 Task: Create a due date automation trigger when advanced on, on the wednesday after a card is due add dates not due tomorrow at 11:00 AM.
Action: Mouse moved to (1222, 90)
Screenshot: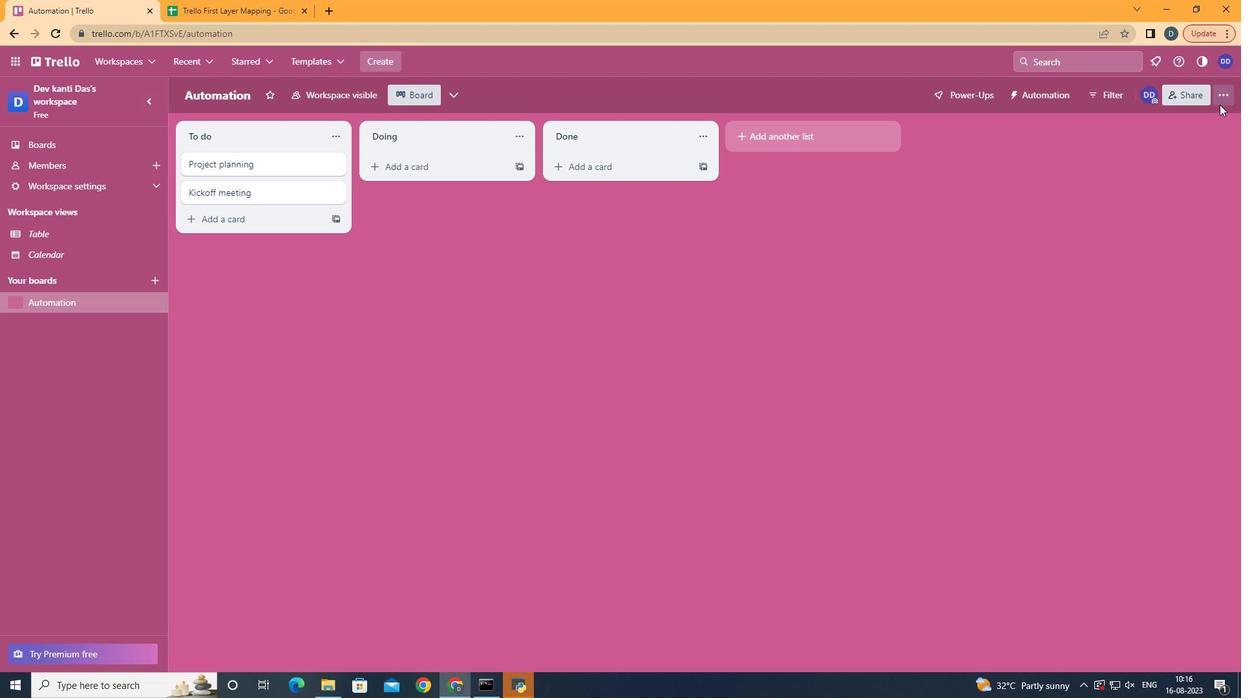 
Action: Mouse pressed left at (1222, 90)
Screenshot: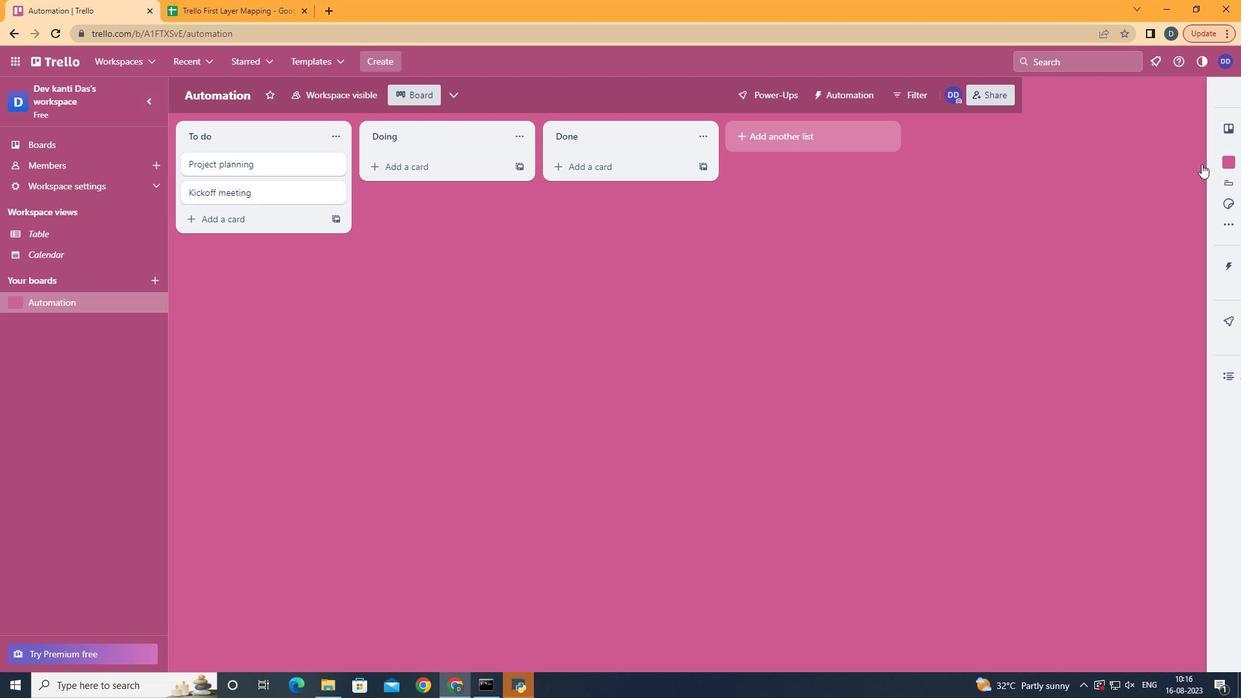 
Action: Mouse moved to (1144, 272)
Screenshot: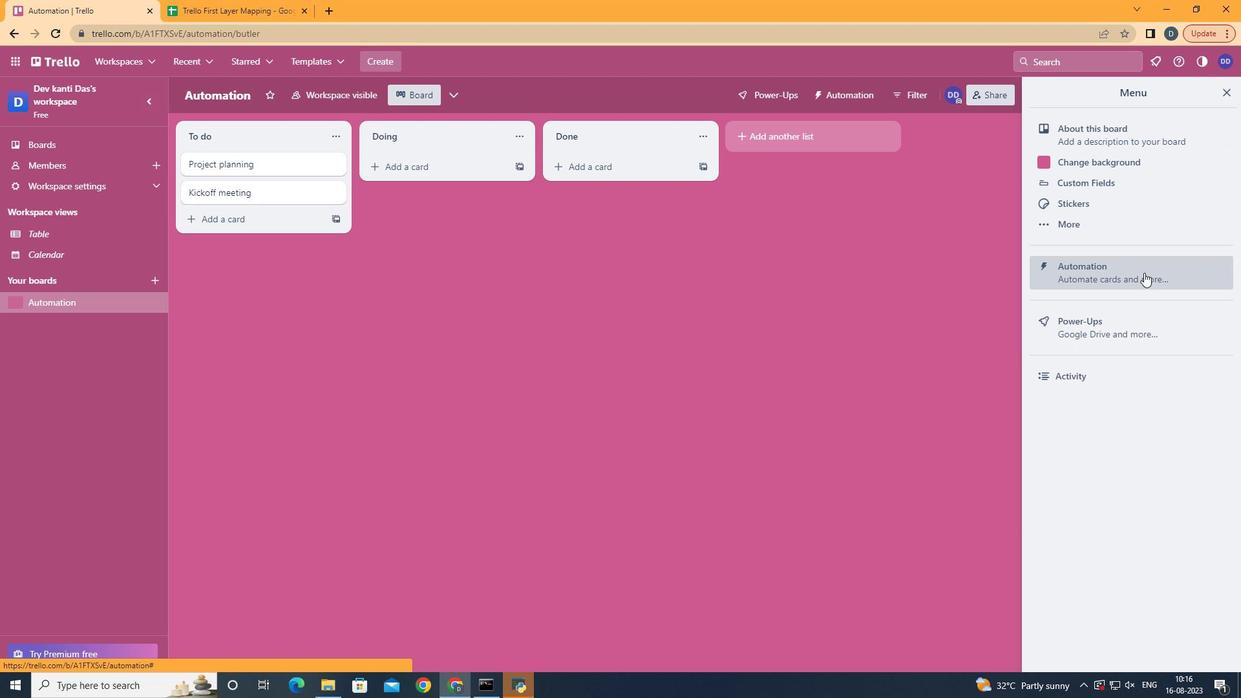 
Action: Mouse pressed left at (1144, 272)
Screenshot: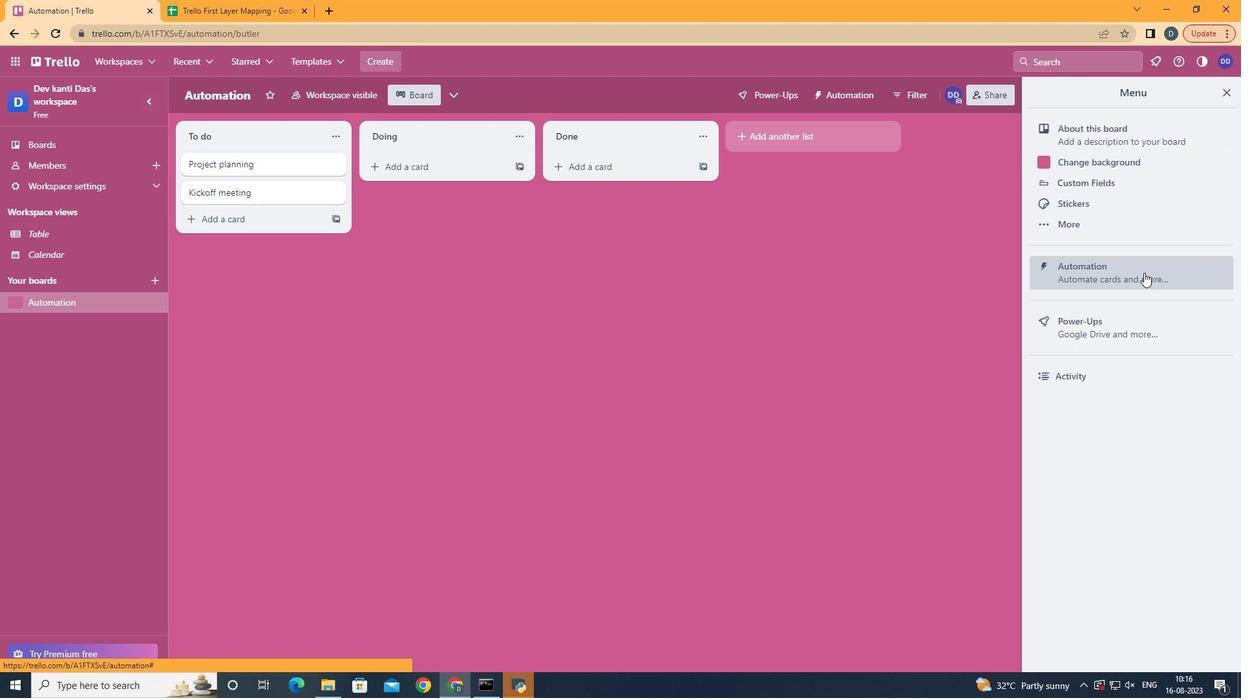 
Action: Mouse moved to (243, 254)
Screenshot: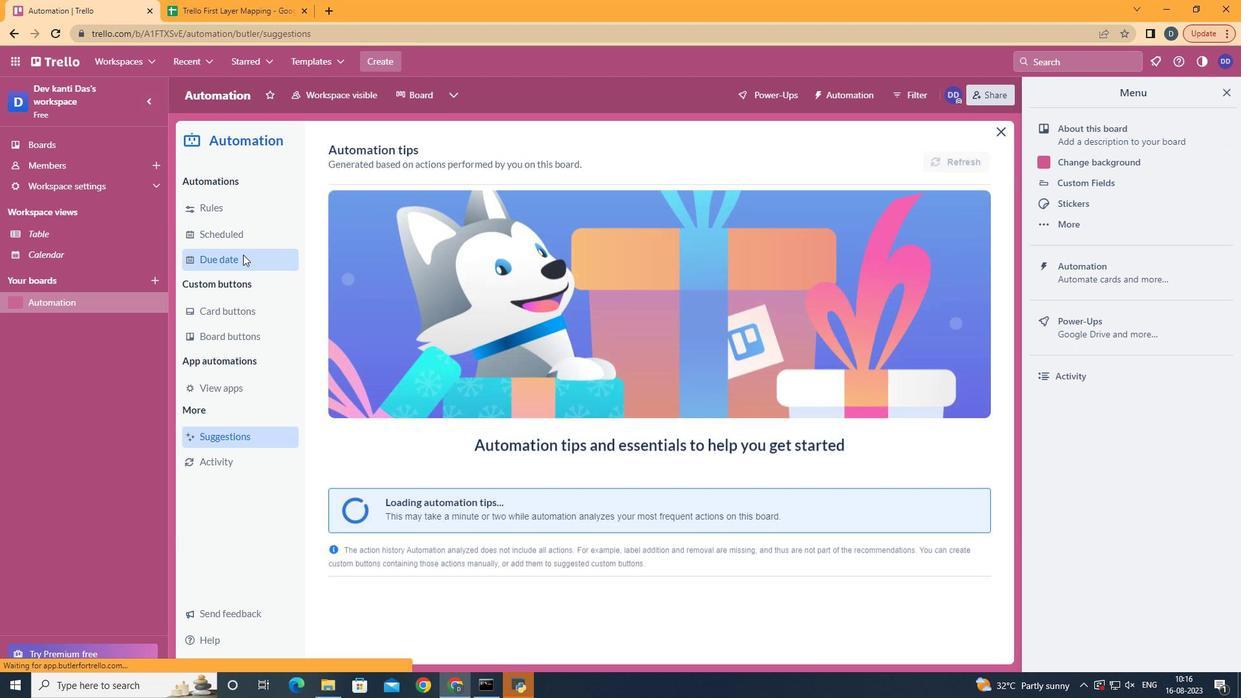 
Action: Mouse pressed left at (243, 254)
Screenshot: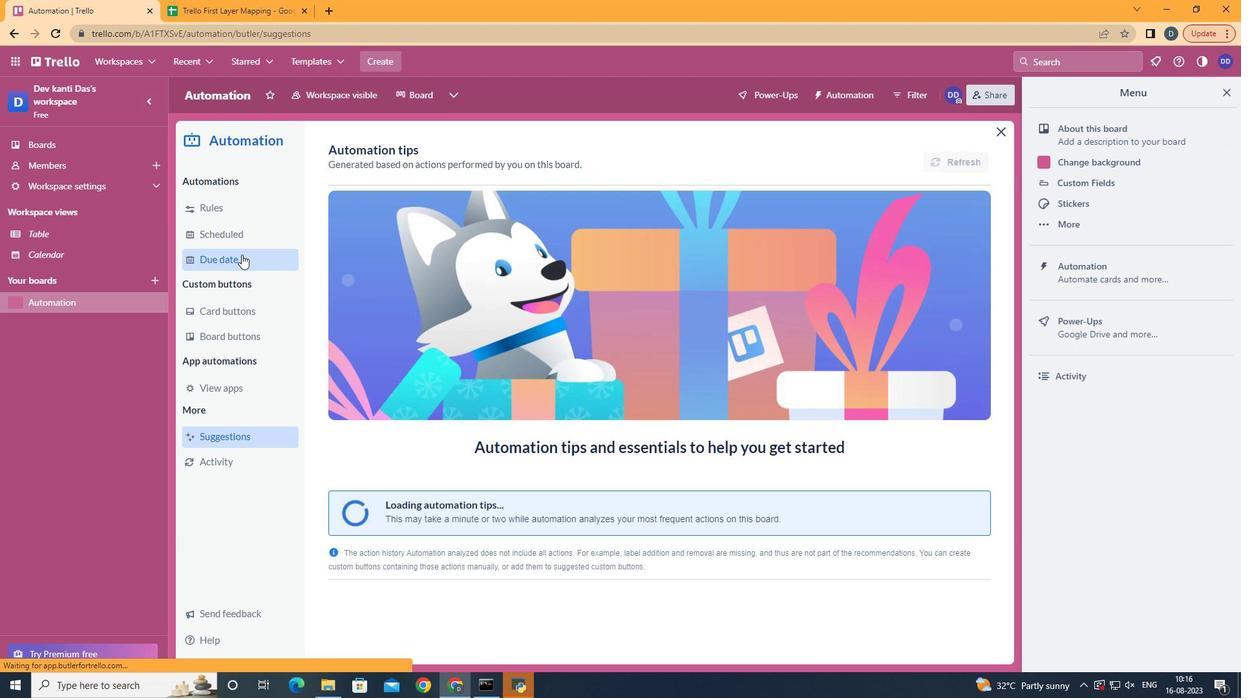 
Action: Mouse moved to (904, 162)
Screenshot: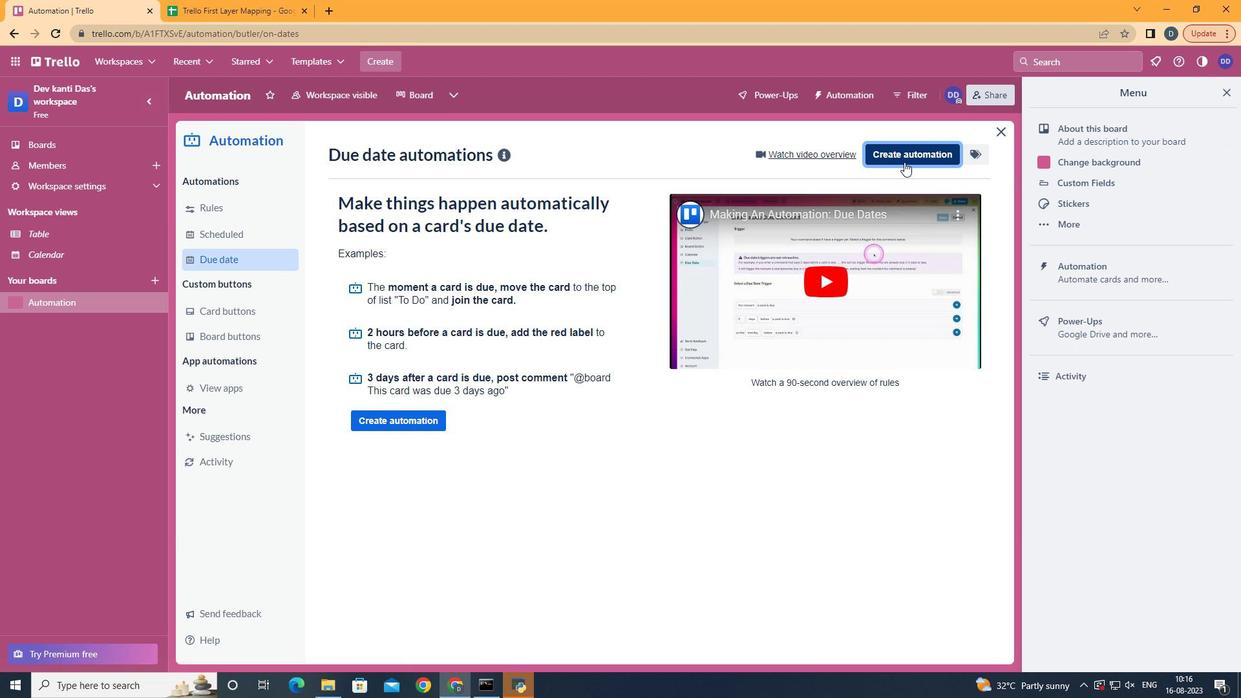 
Action: Mouse pressed left at (904, 162)
Screenshot: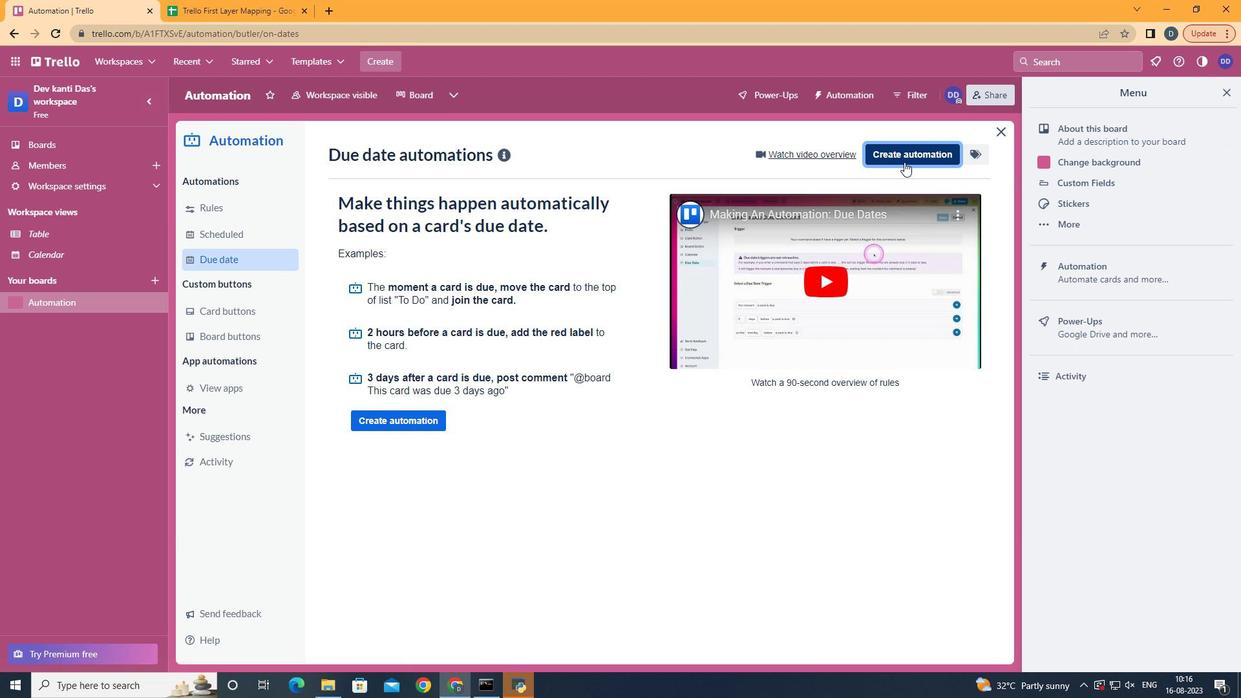 
Action: Mouse moved to (695, 273)
Screenshot: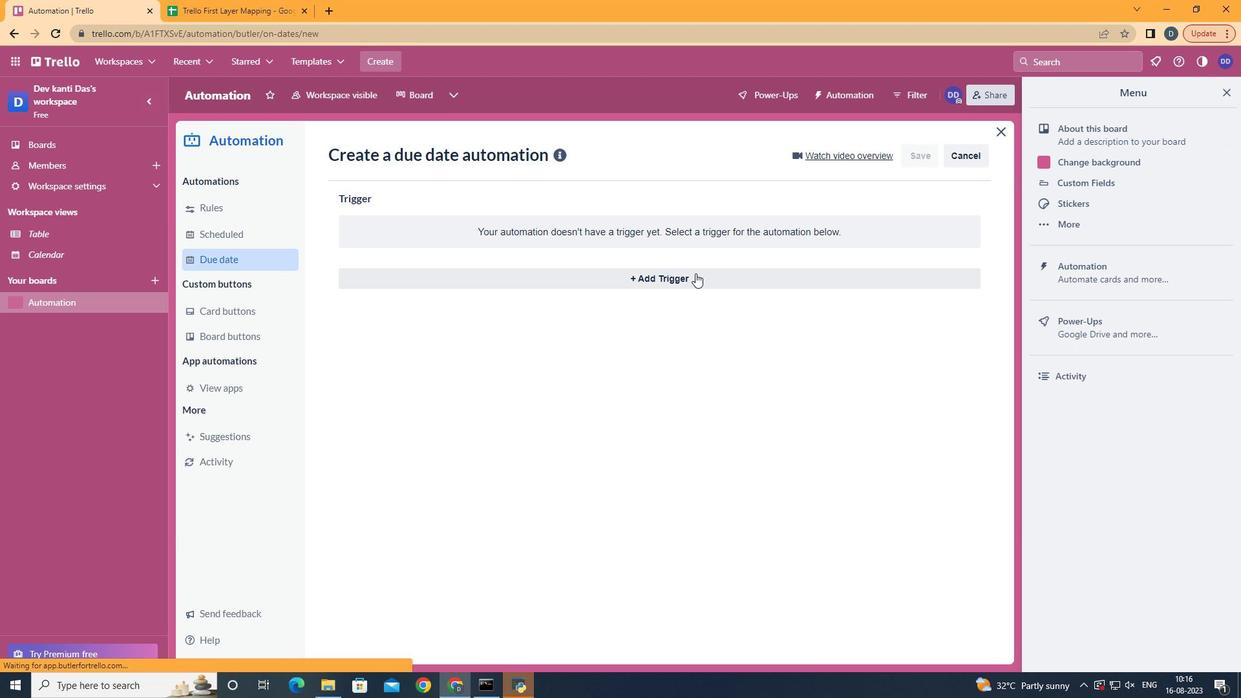 
Action: Mouse pressed left at (695, 273)
Screenshot: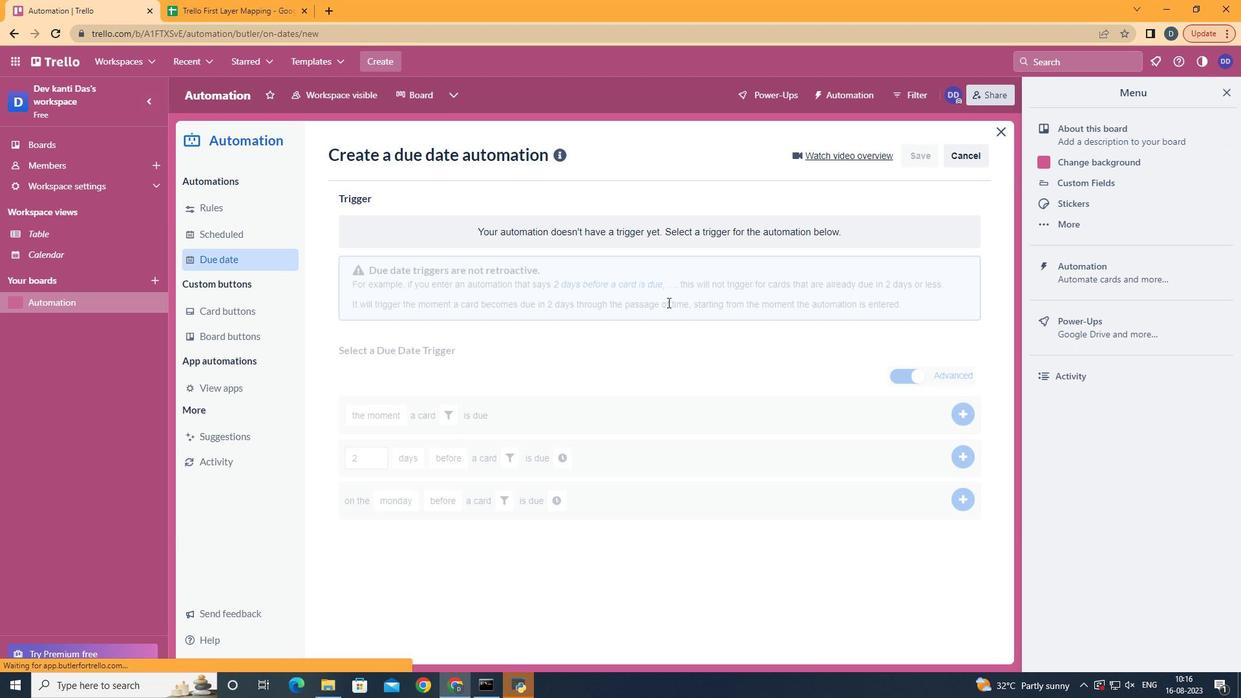 
Action: Mouse moved to (427, 383)
Screenshot: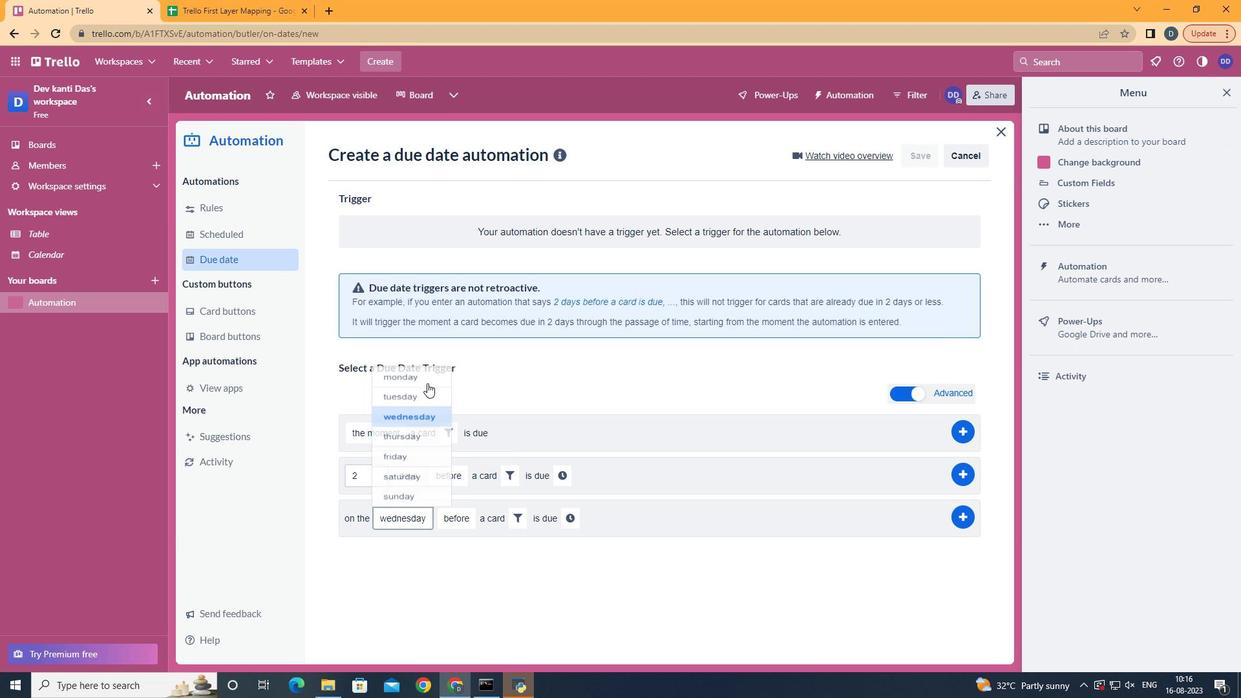 
Action: Mouse pressed left at (427, 383)
Screenshot: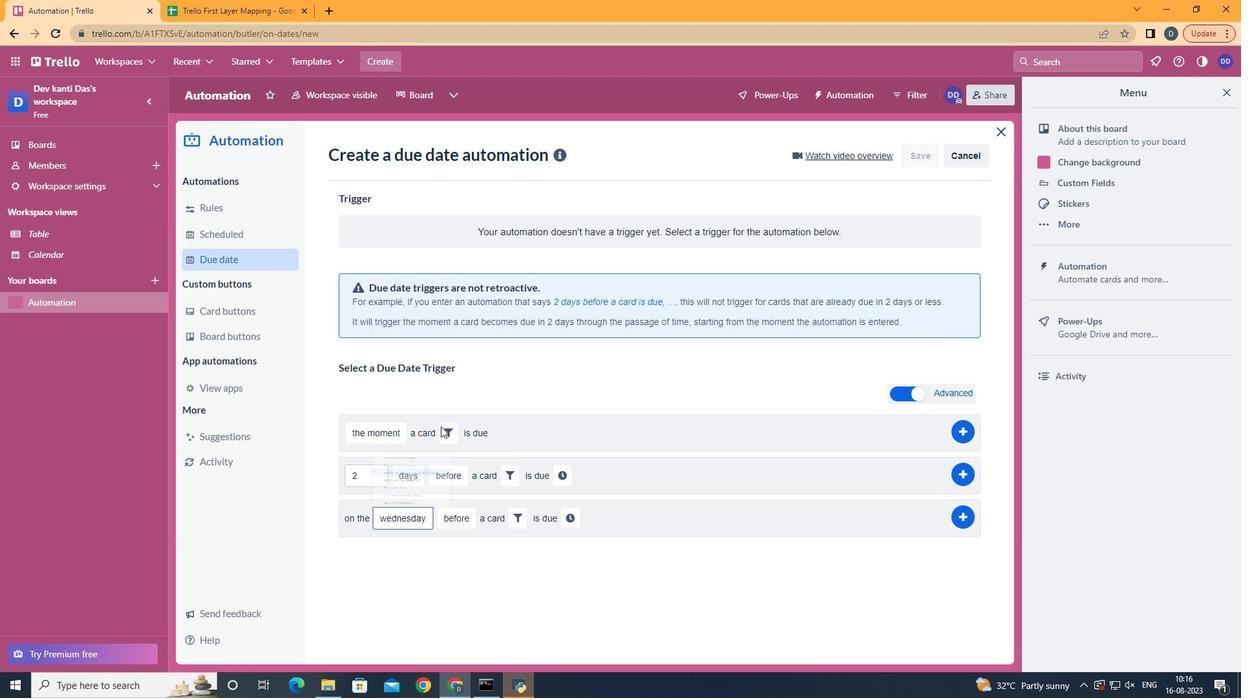 
Action: Mouse moved to (473, 567)
Screenshot: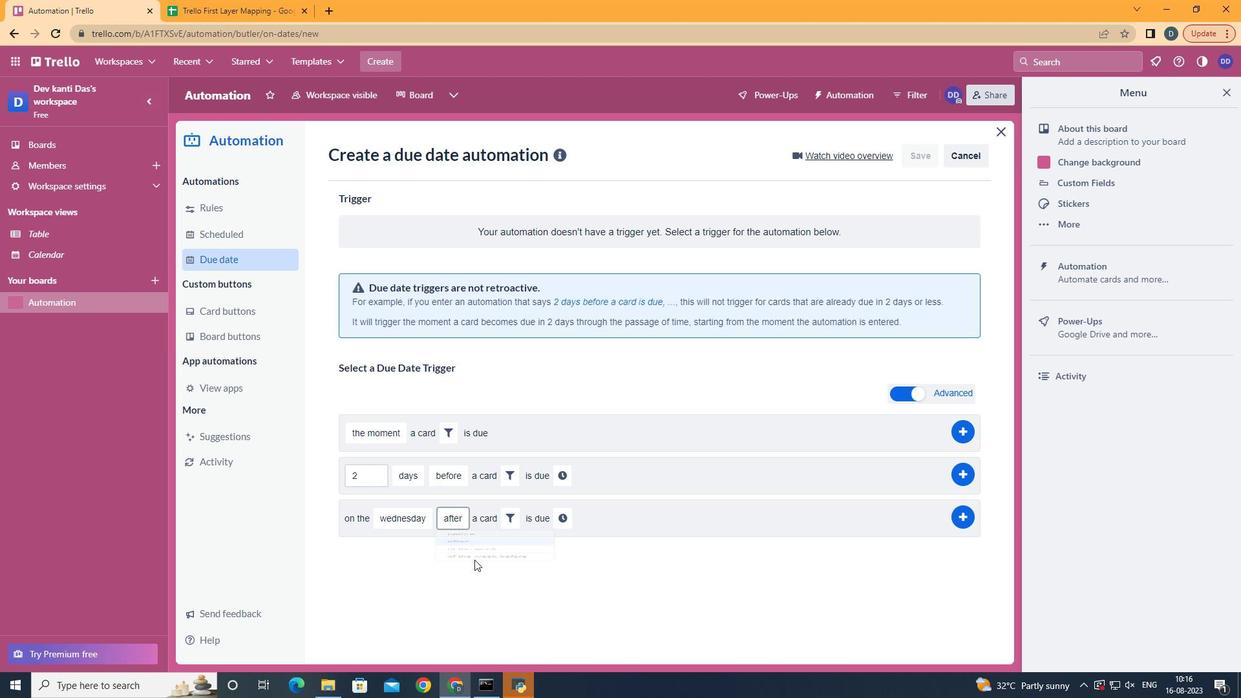 
Action: Mouse pressed left at (473, 567)
Screenshot: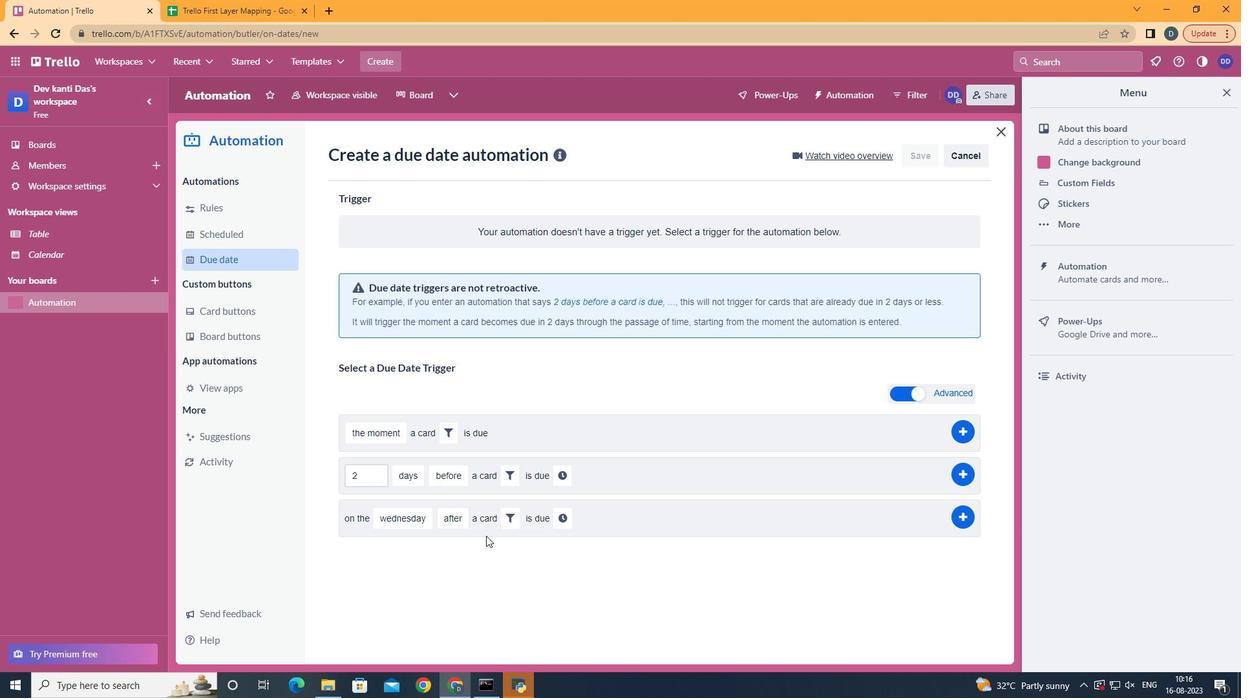 
Action: Mouse moved to (506, 523)
Screenshot: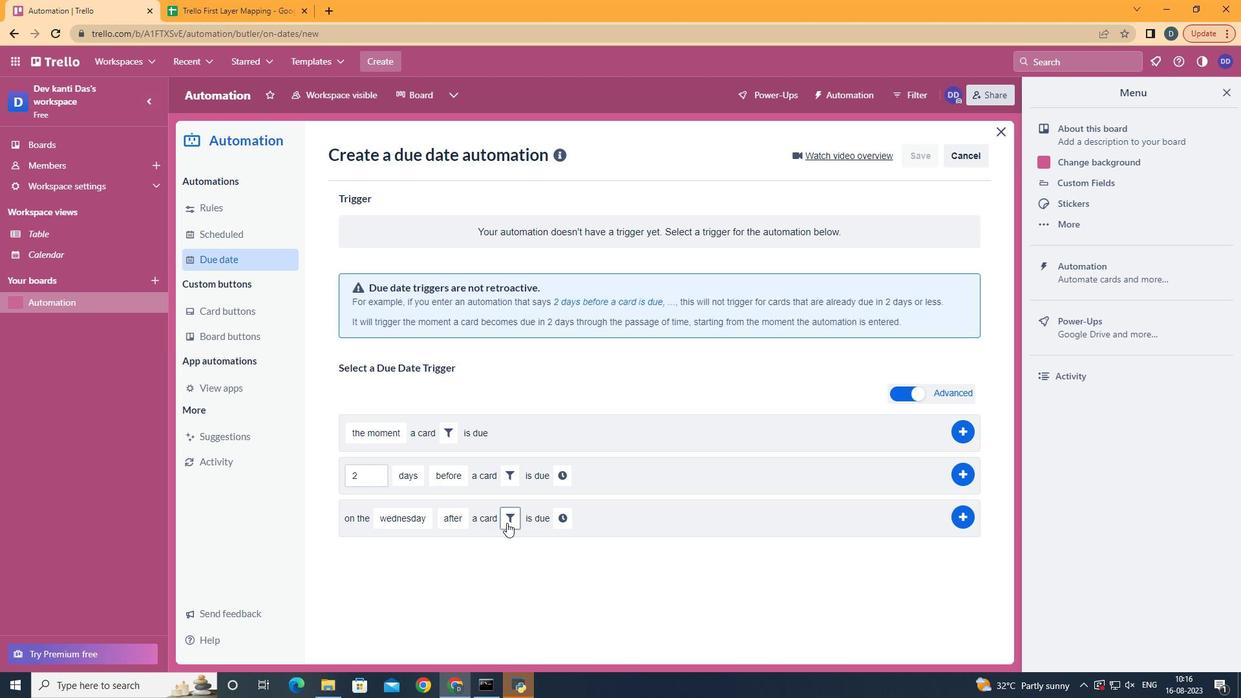
Action: Mouse pressed left at (506, 523)
Screenshot: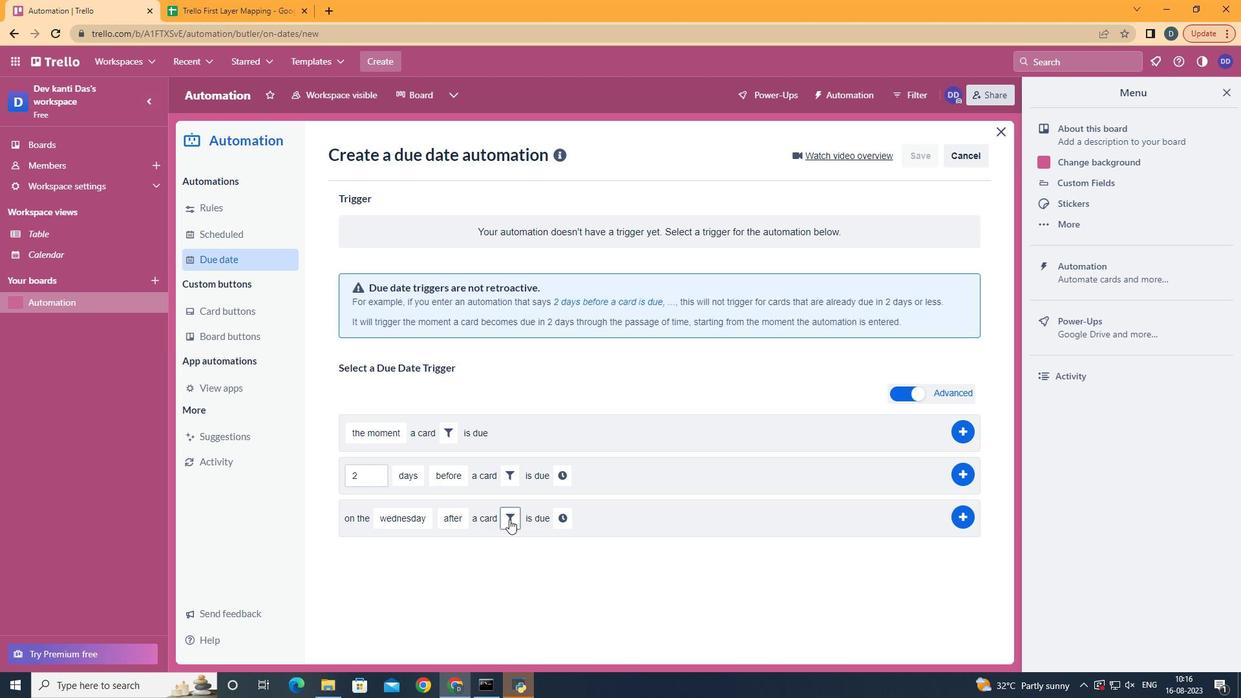 
Action: Mouse moved to (572, 551)
Screenshot: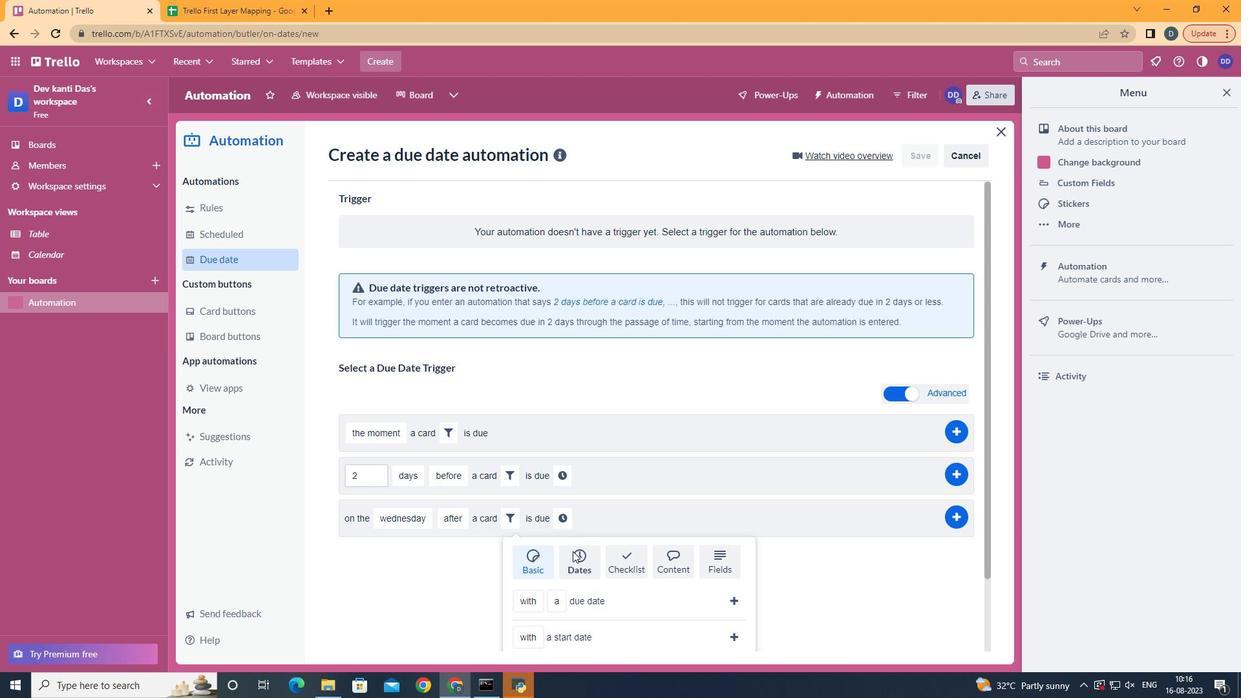 
Action: Mouse pressed left at (572, 551)
Screenshot: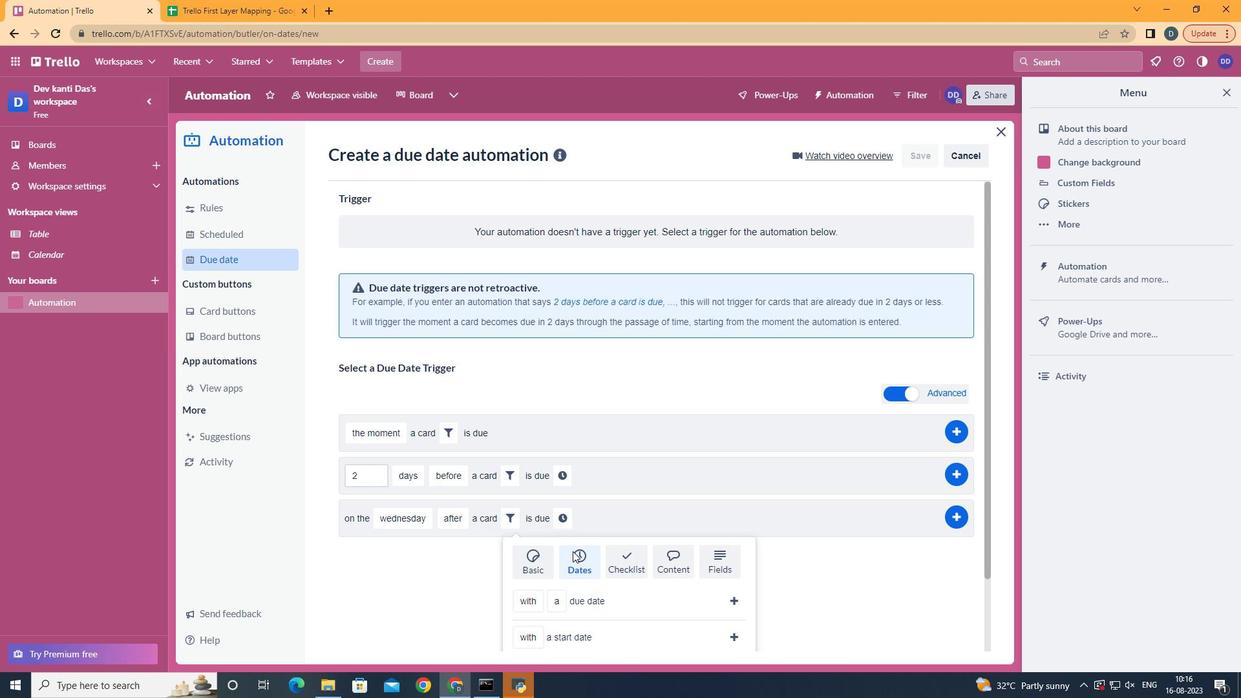 
Action: Mouse scrolled (572, 550) with delta (0, 0)
Screenshot: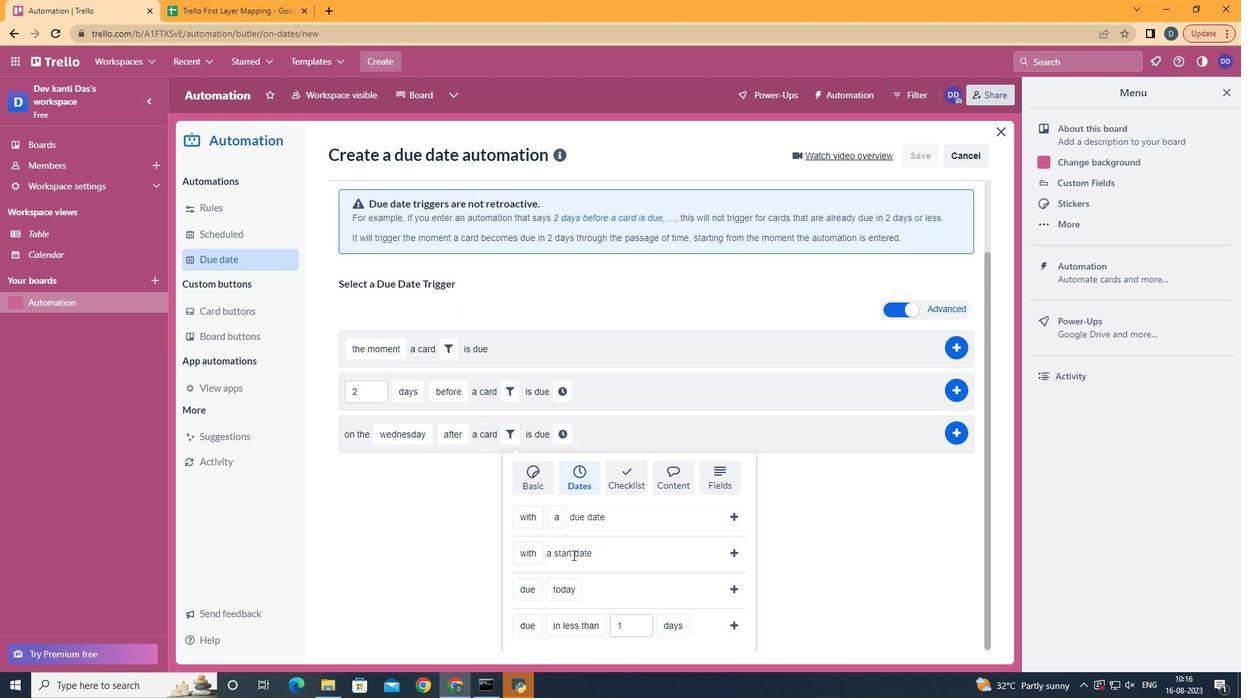 
Action: Mouse scrolled (572, 550) with delta (0, 0)
Screenshot: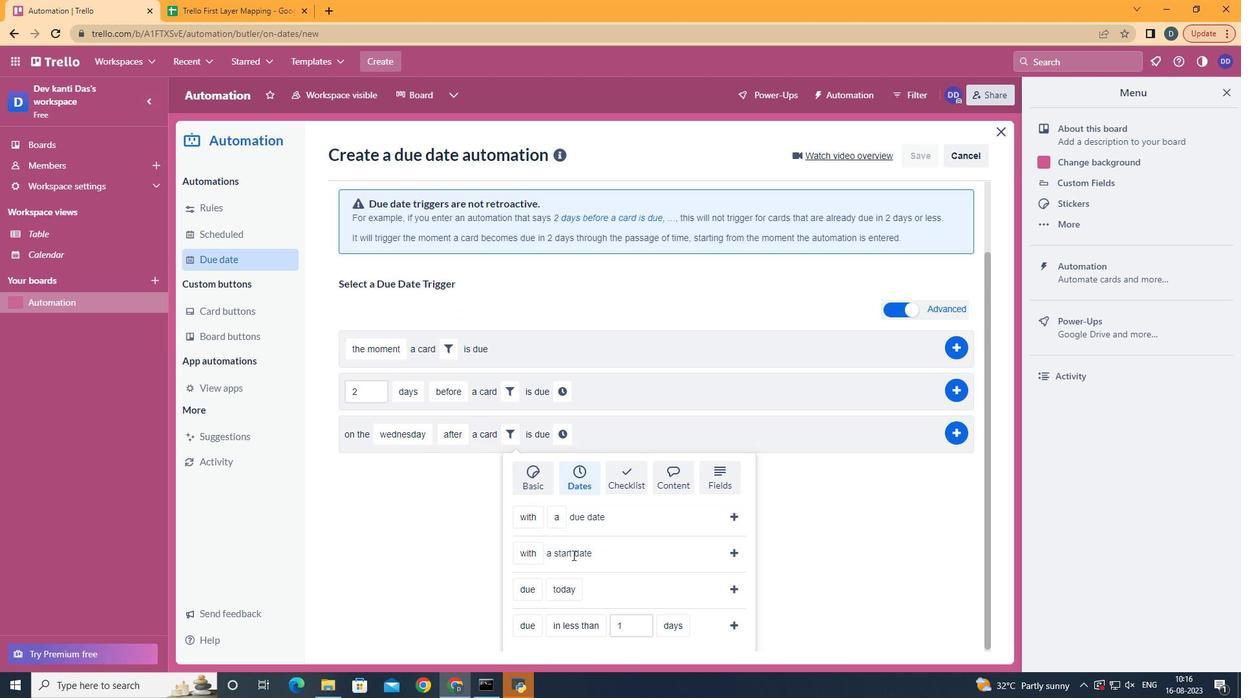 
Action: Mouse scrolled (572, 550) with delta (0, 0)
Screenshot: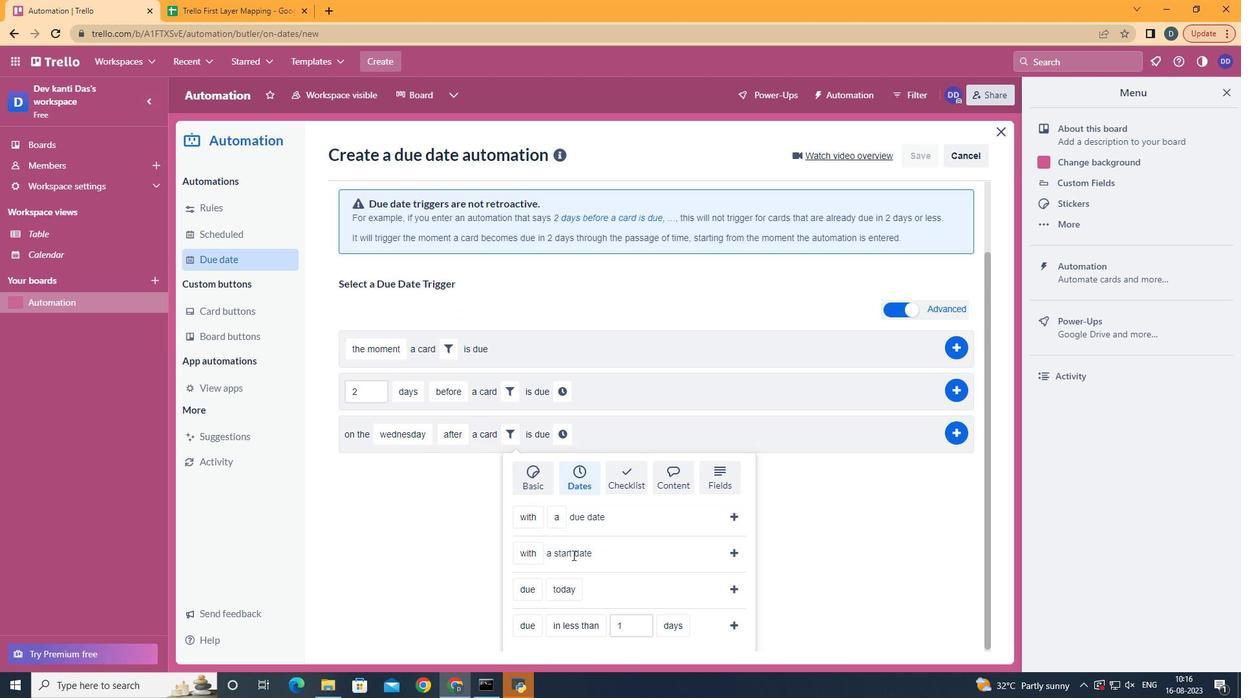 
Action: Mouse scrolled (572, 550) with delta (0, 0)
Screenshot: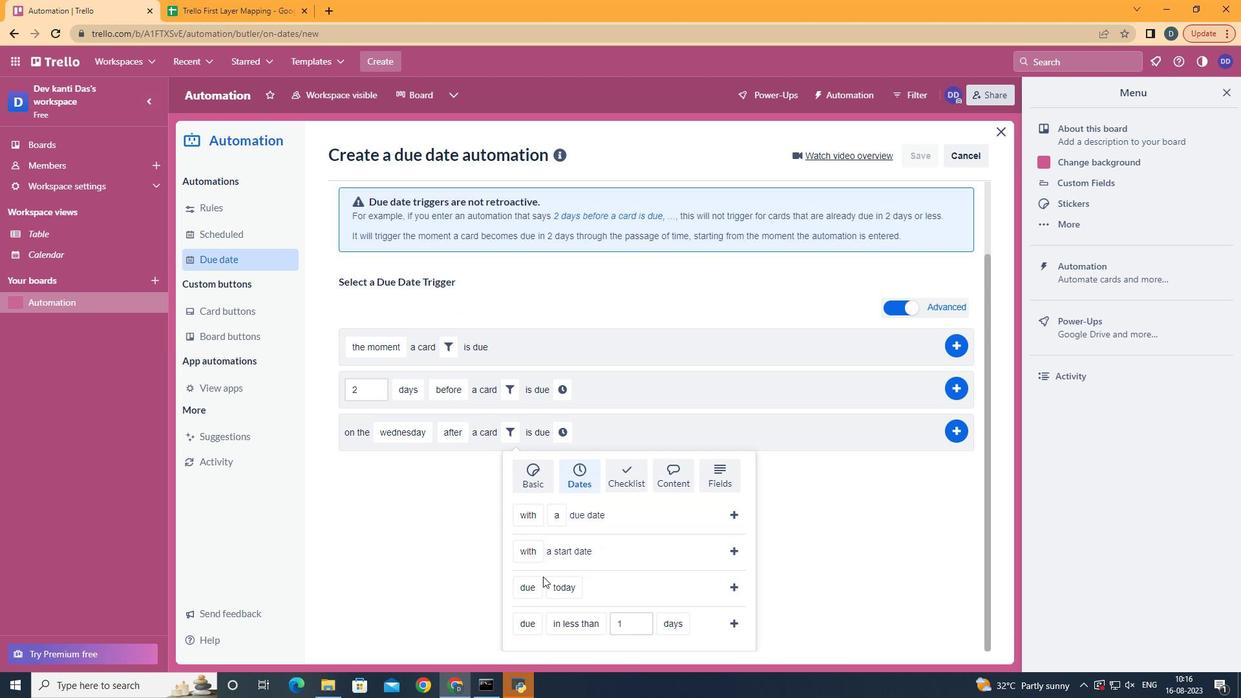 
Action: Mouse moved to (541, 512)
Screenshot: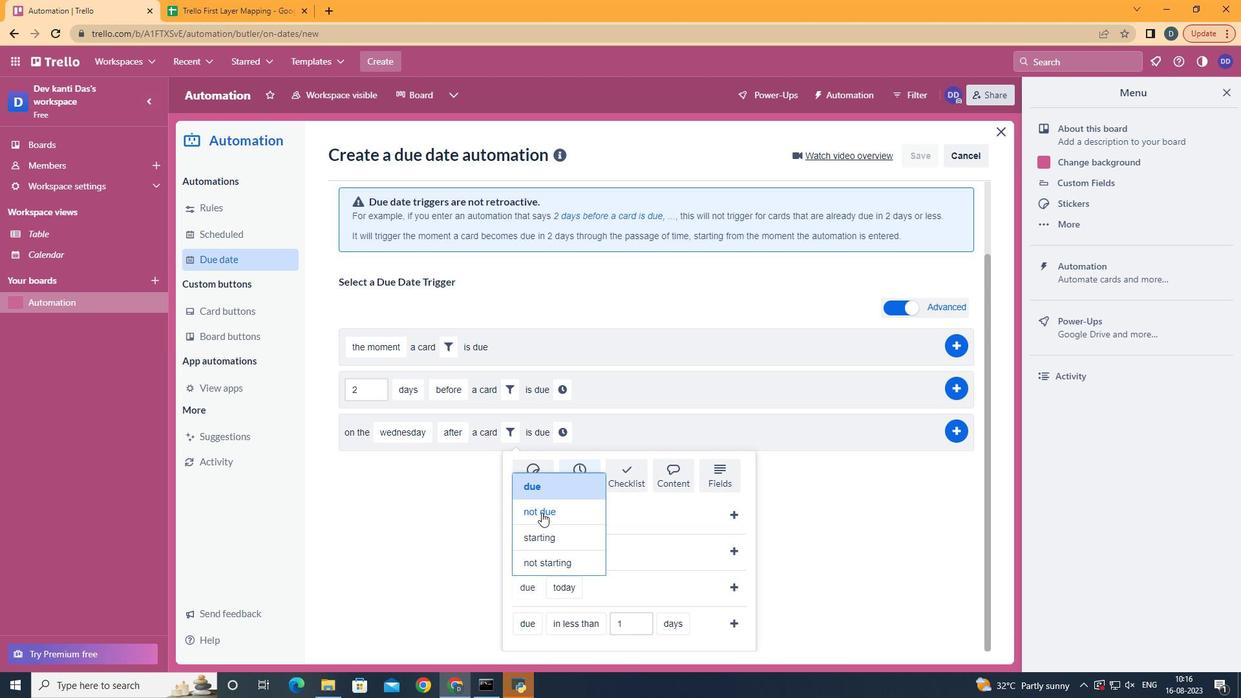 
Action: Mouse pressed left at (541, 512)
Screenshot: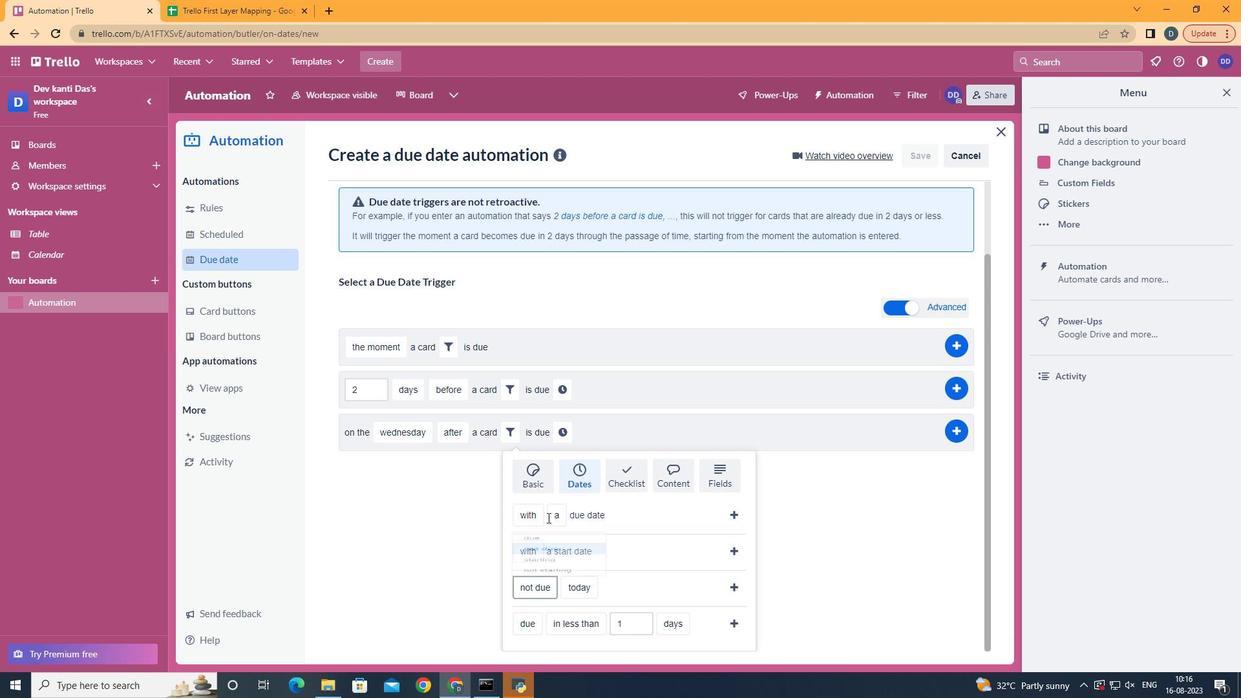 
Action: Mouse moved to (606, 466)
Screenshot: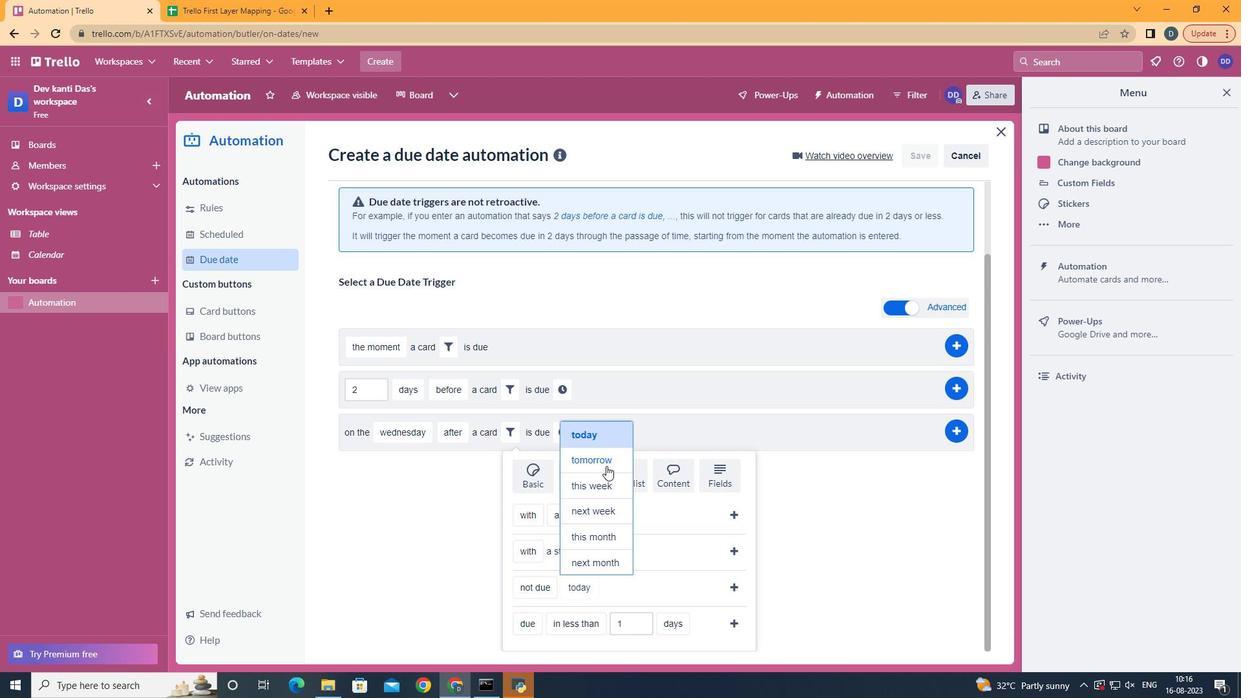 
Action: Mouse pressed left at (606, 466)
Screenshot: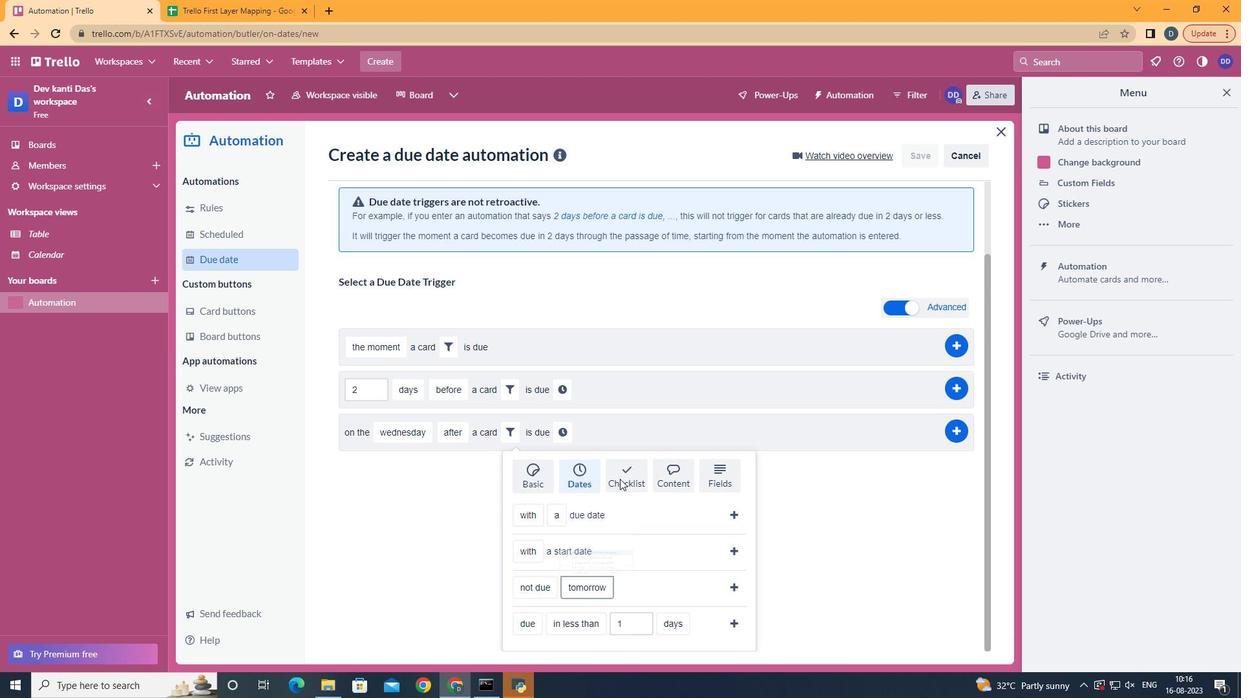 
Action: Mouse moved to (738, 584)
Screenshot: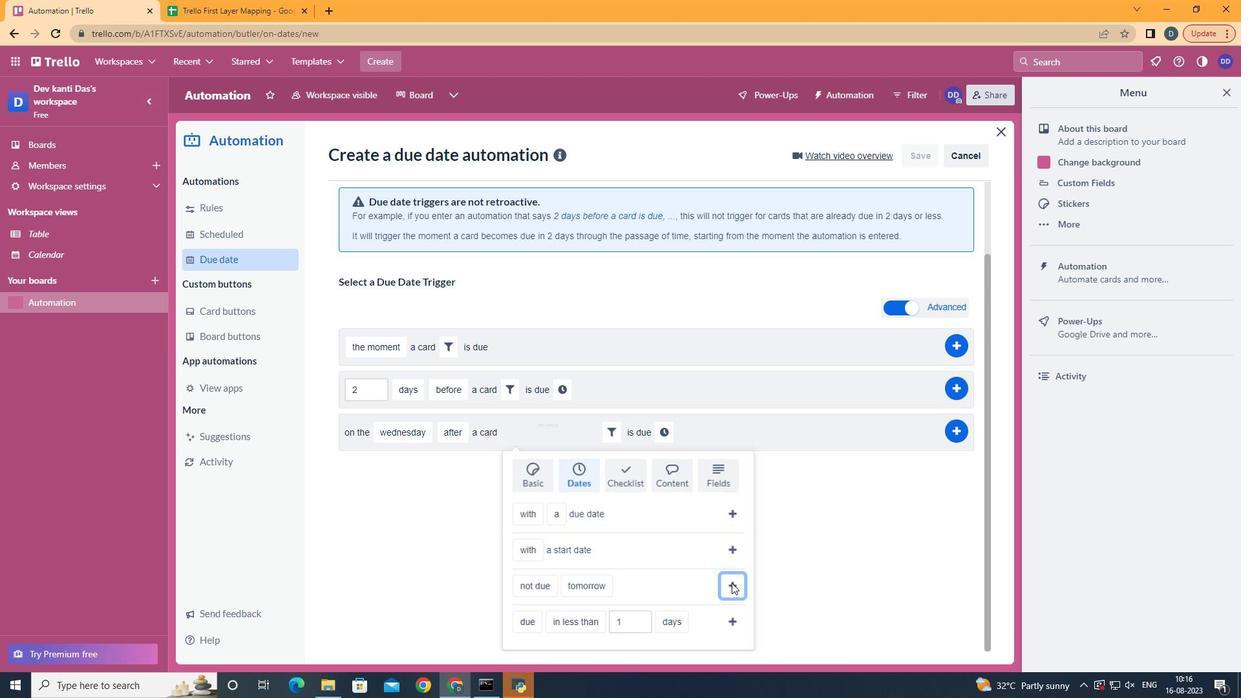 
Action: Mouse pressed left at (738, 584)
Screenshot: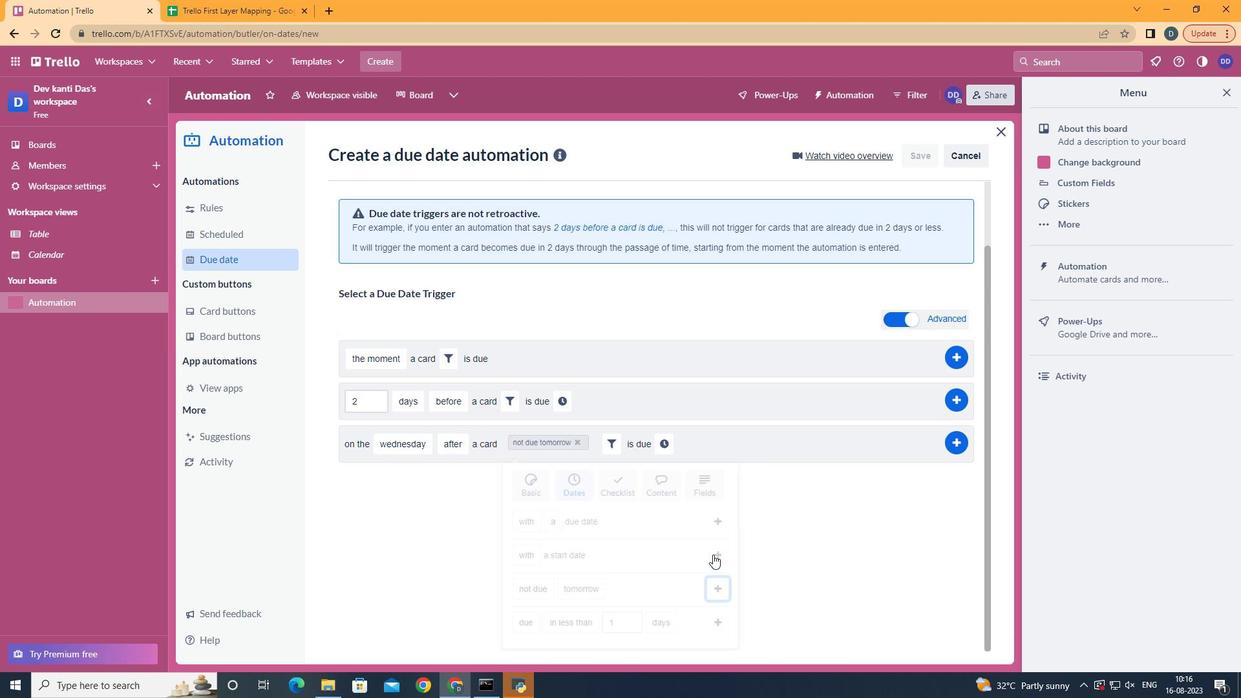 
Action: Mouse moved to (660, 514)
Screenshot: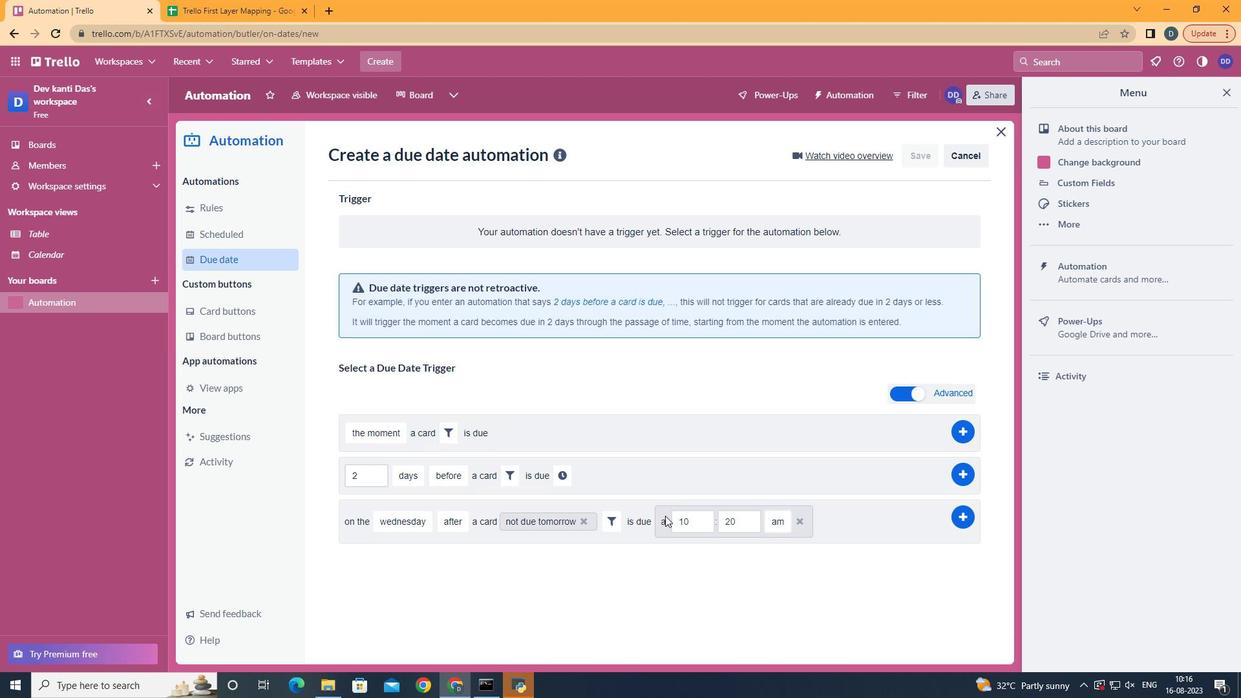 
Action: Mouse pressed left at (660, 514)
Screenshot: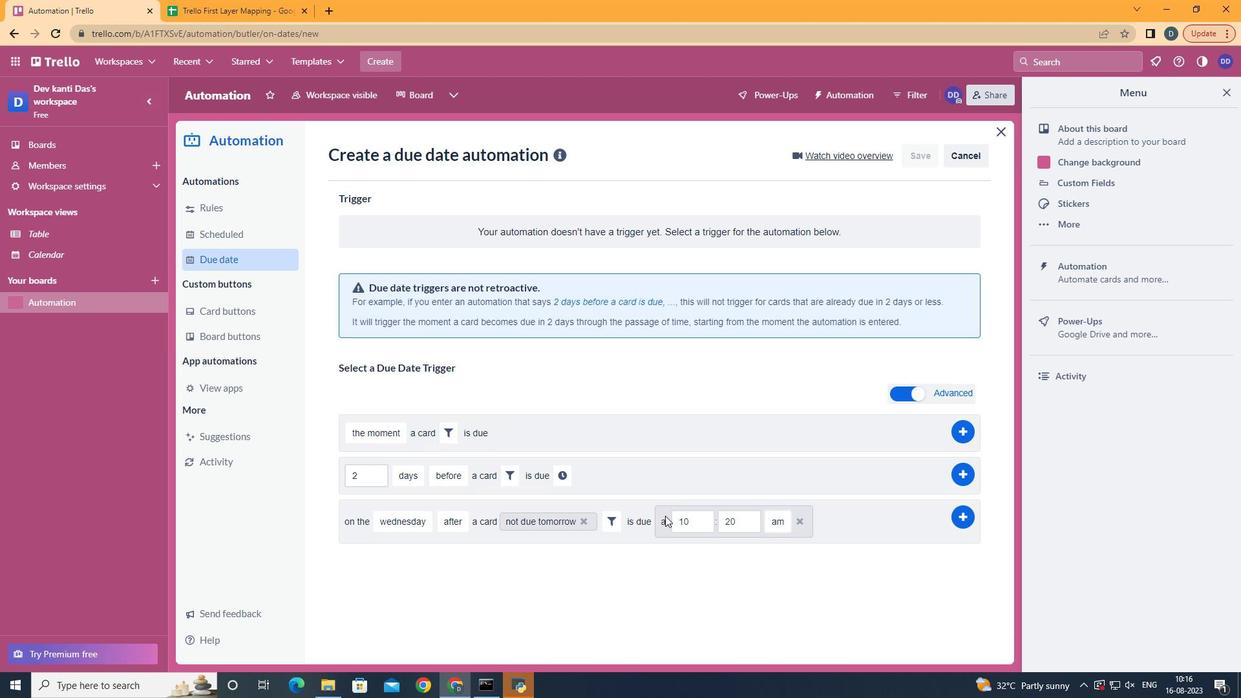 
Action: Mouse moved to (705, 517)
Screenshot: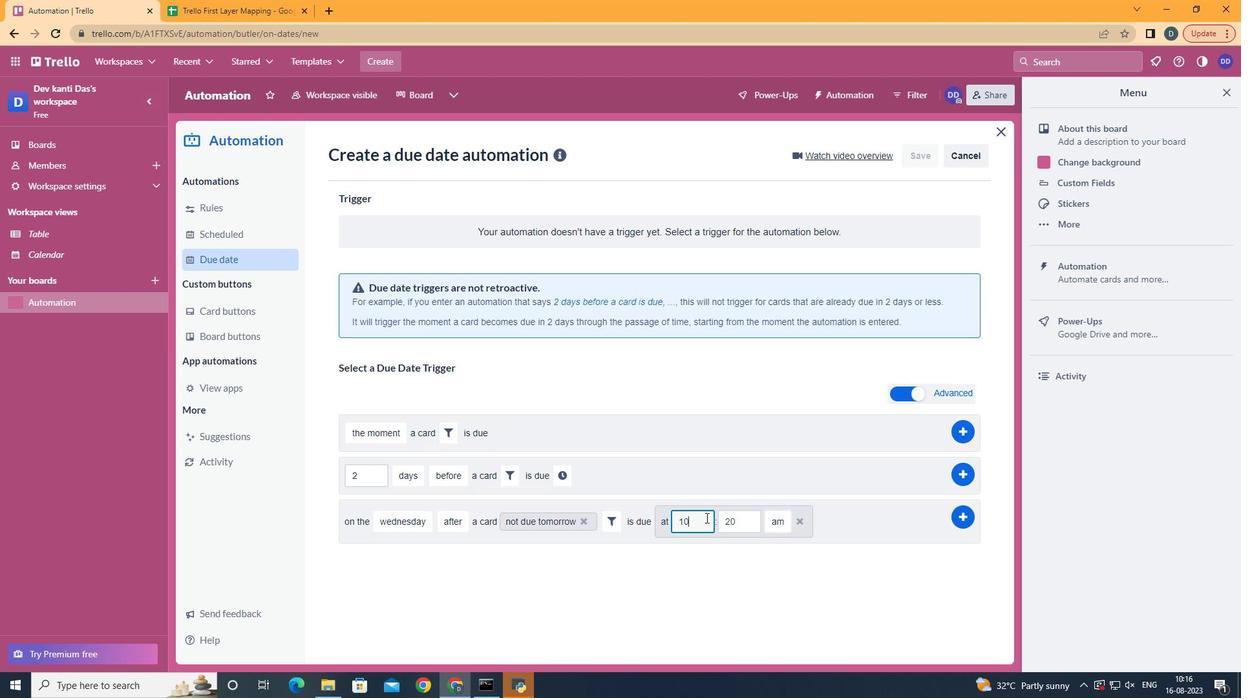 
Action: Mouse pressed left at (705, 517)
Screenshot: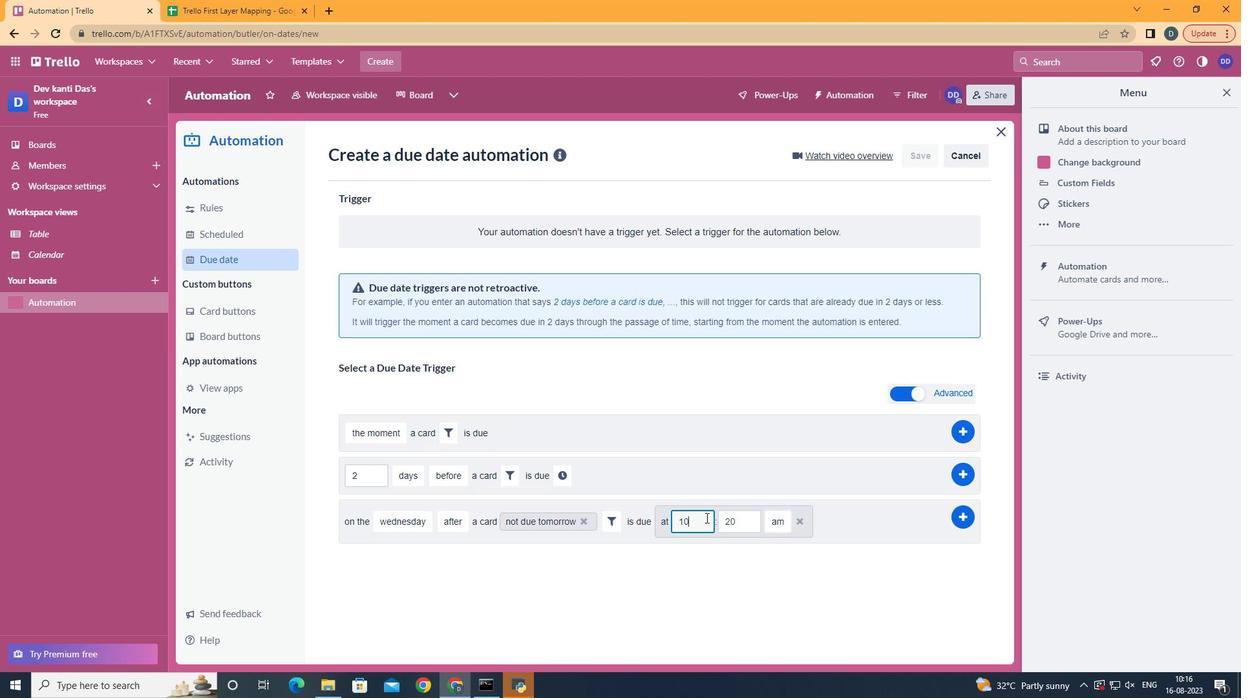 
Action: Key pressed <Key.backspace>1
Screenshot: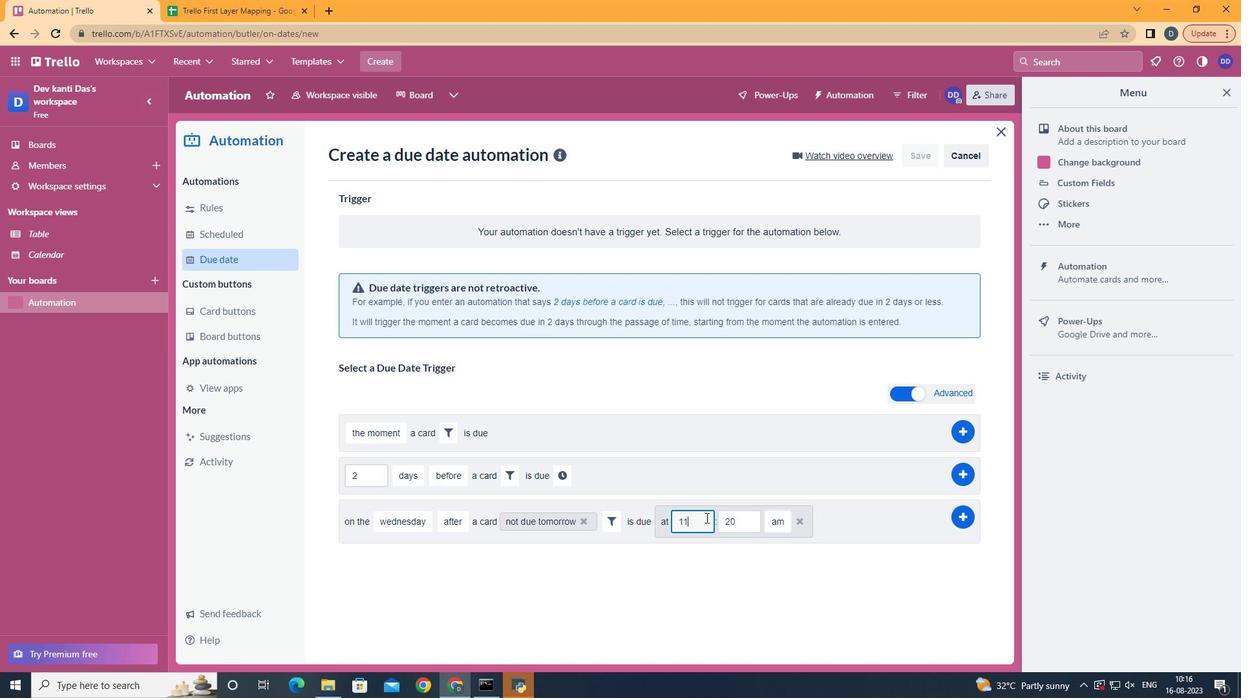 
Action: Mouse moved to (742, 518)
Screenshot: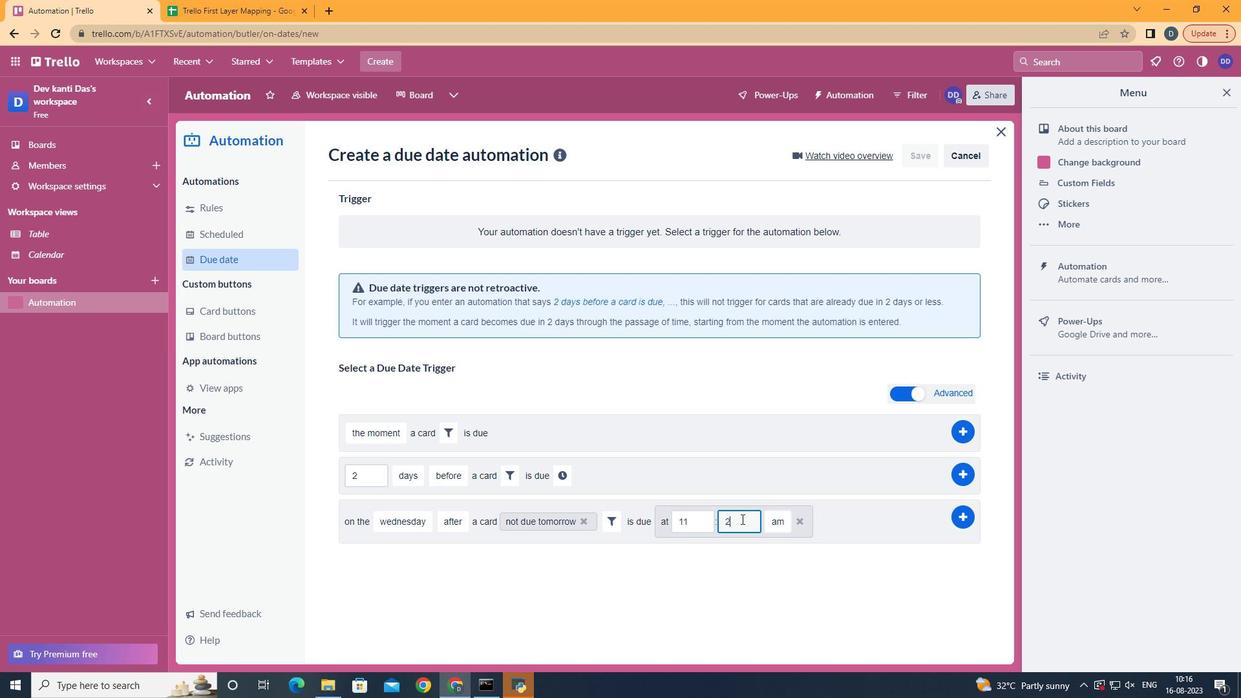 
Action: Mouse pressed left at (742, 518)
Screenshot: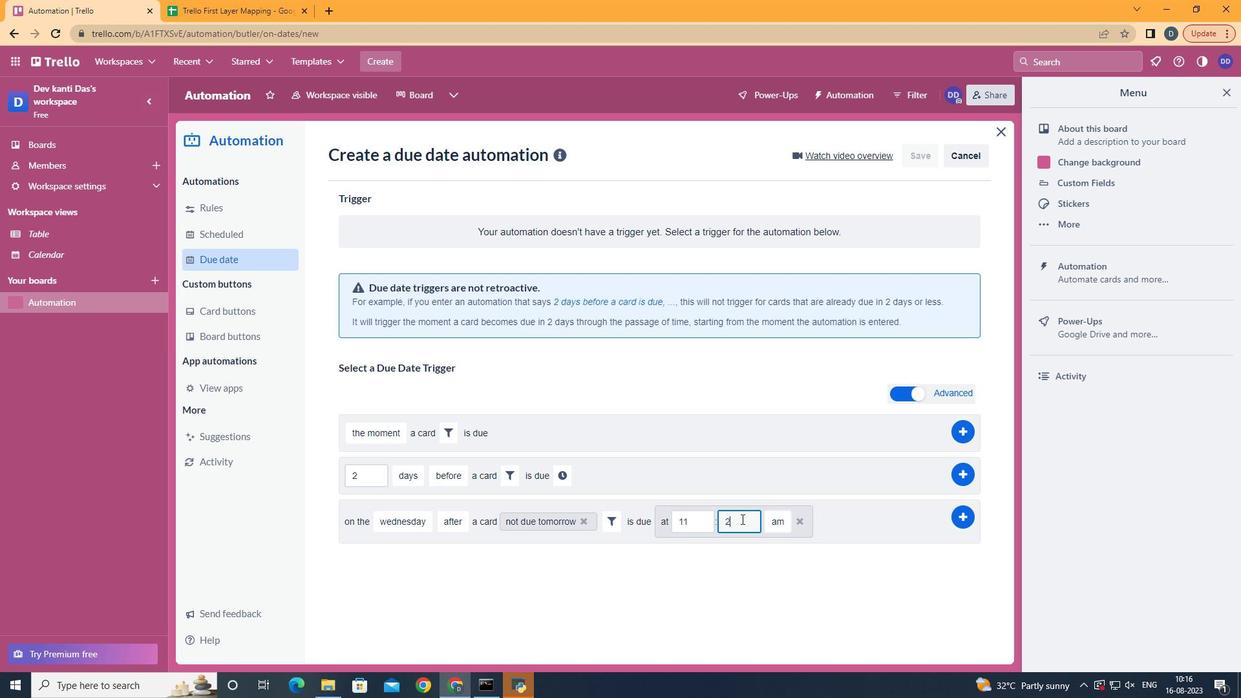 
Action: Key pressed <Key.backspace>
Screenshot: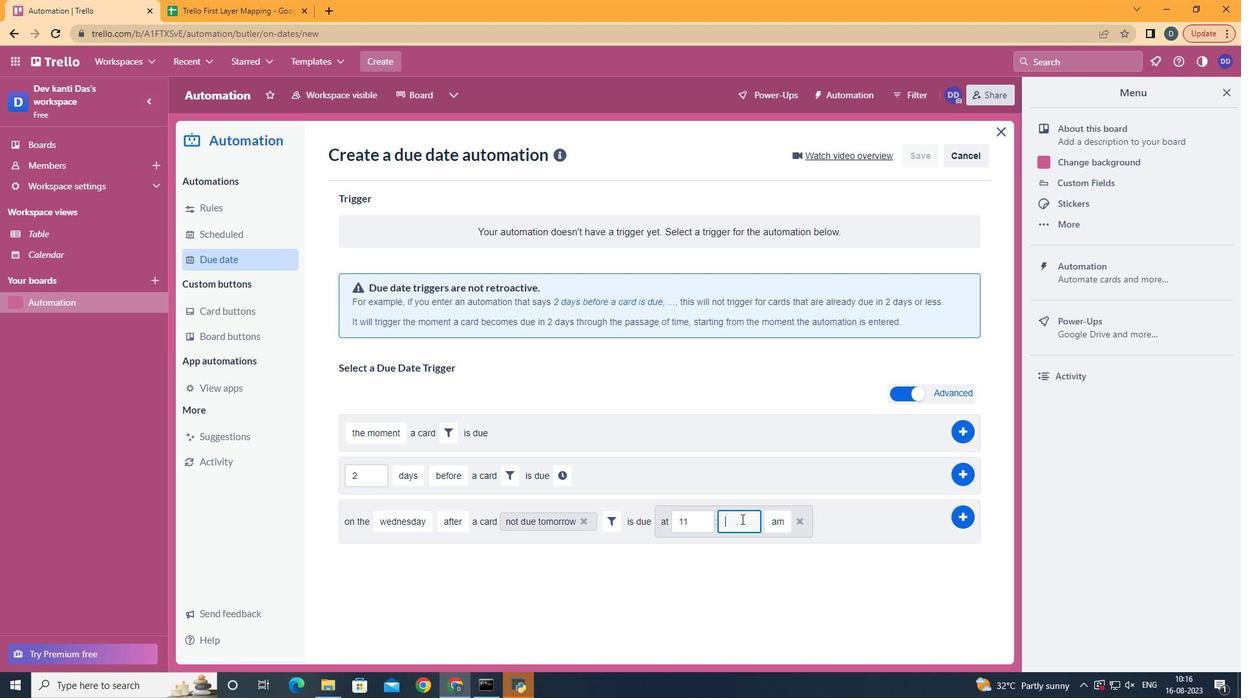 
Action: Mouse moved to (741, 519)
Screenshot: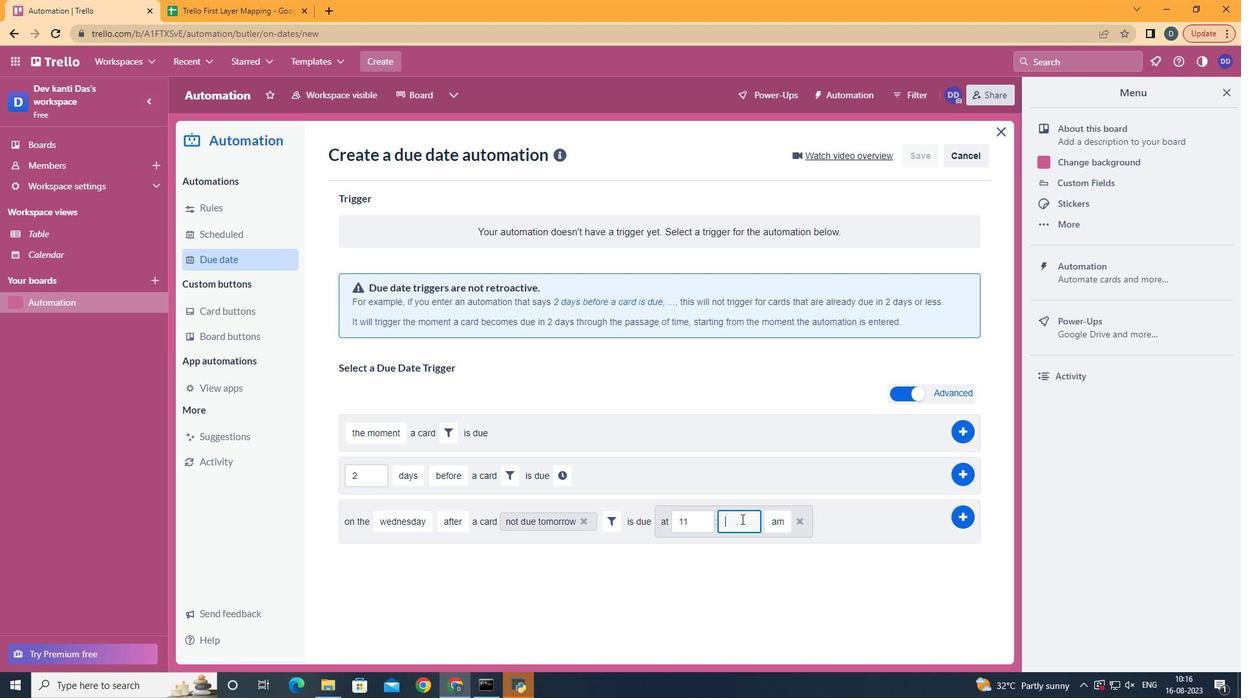 
Action: Key pressed <Key.backspace>00
Screenshot: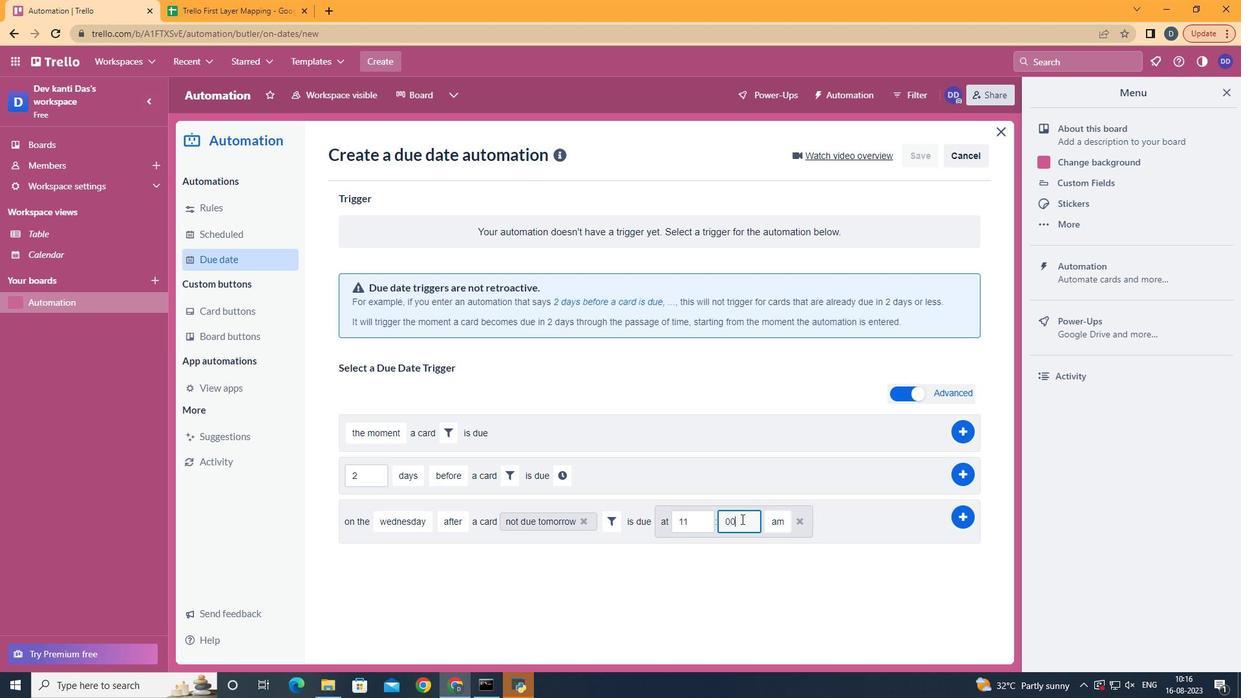 
Action: Mouse moved to (959, 505)
Screenshot: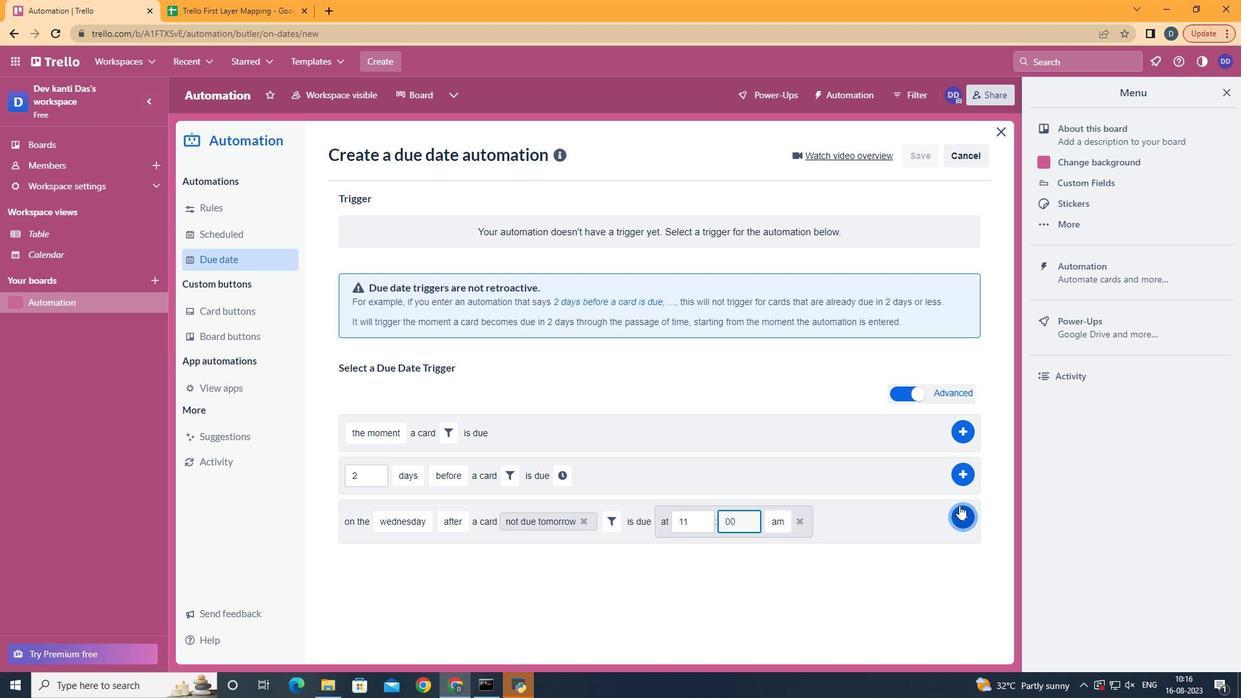
Action: Mouse pressed left at (959, 505)
Screenshot: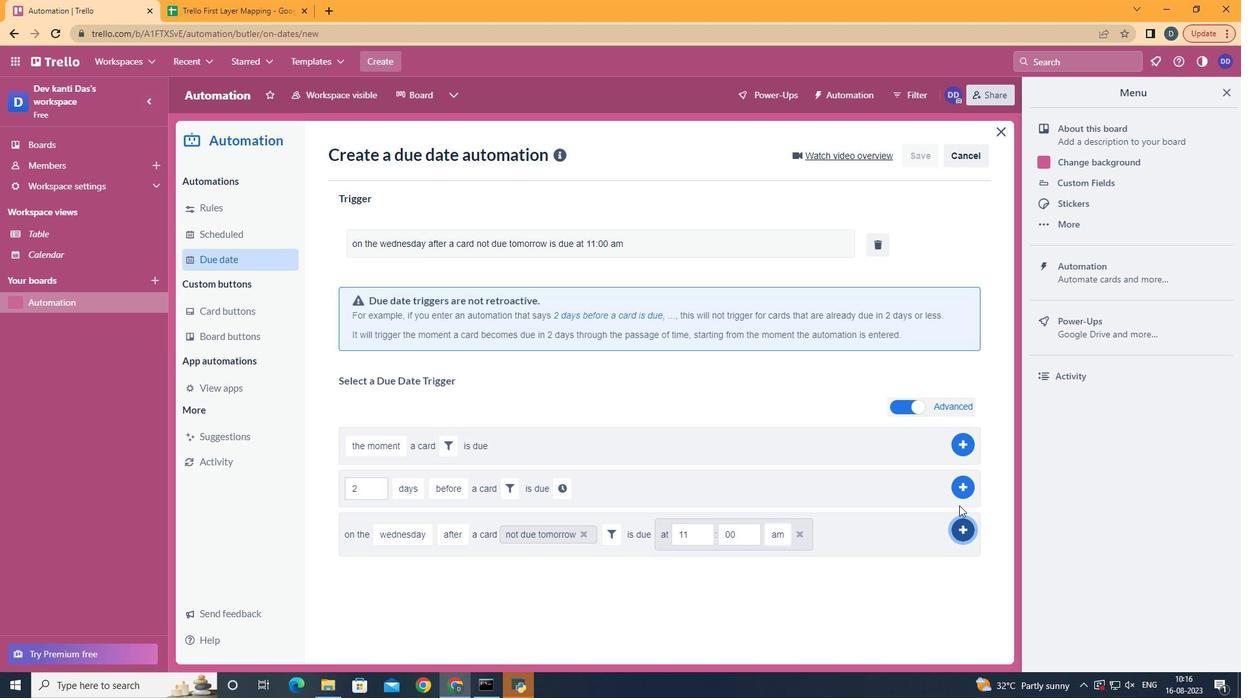 
